 Task: Look for products in the category "Cereal" with chocolate flavor.
Action: Mouse moved to (941, 328)
Screenshot: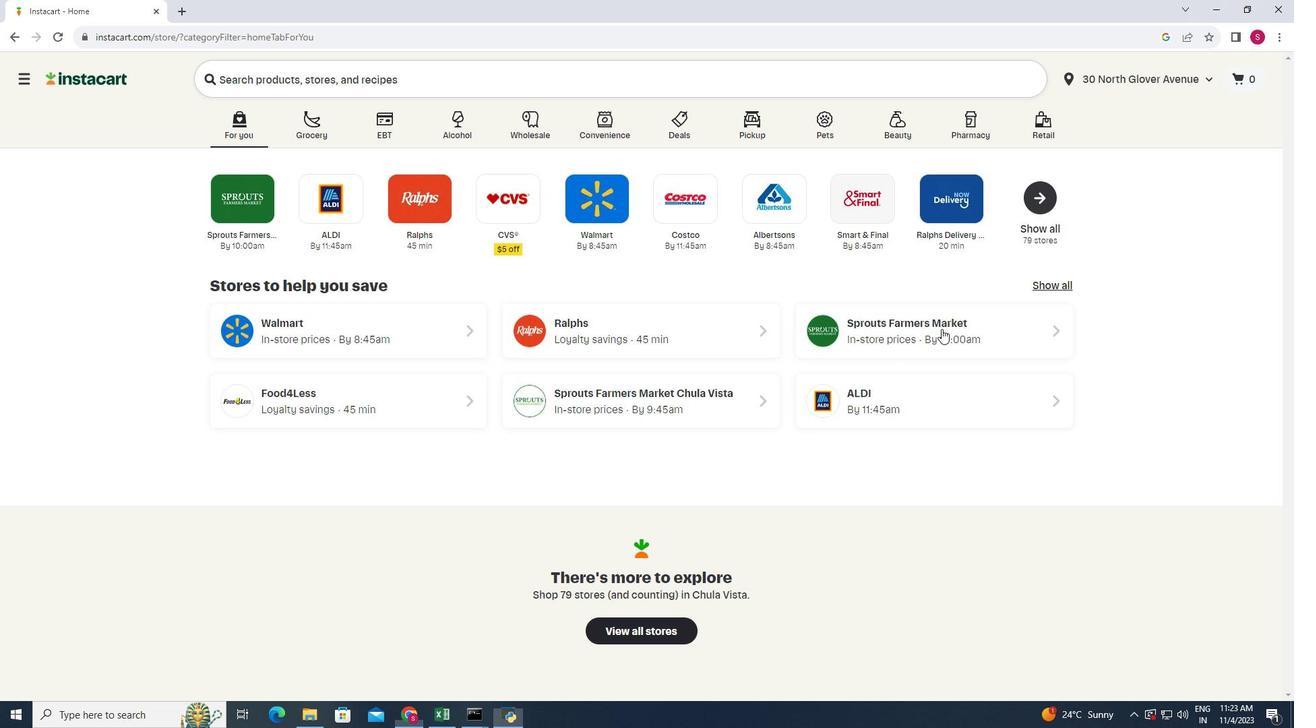 
Action: Mouse pressed left at (941, 328)
Screenshot: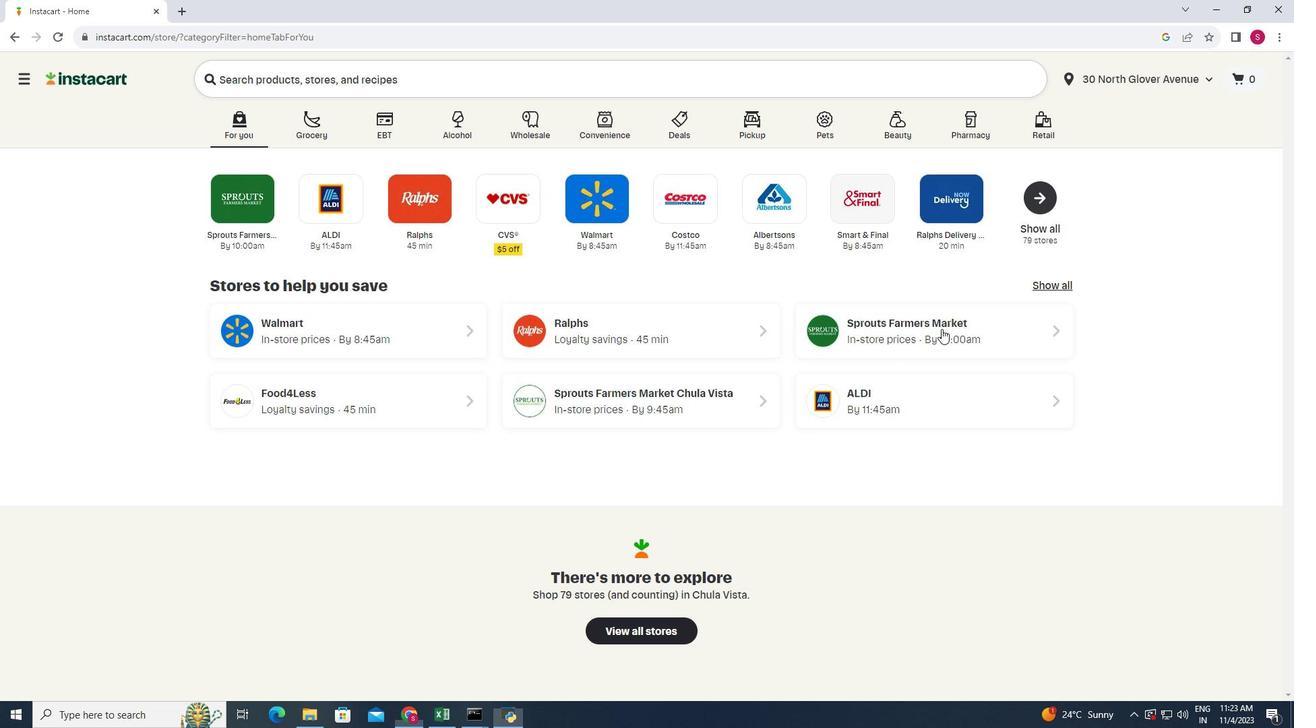 
Action: Mouse moved to (41, 424)
Screenshot: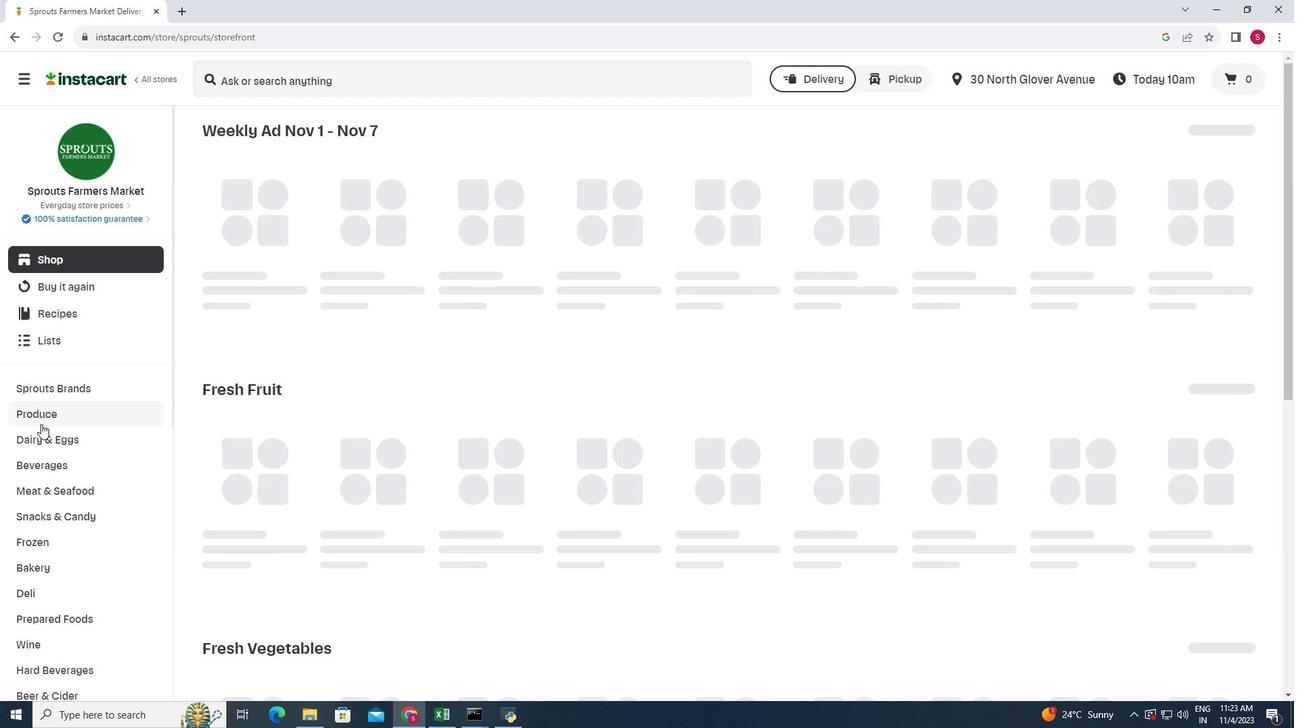 
Action: Mouse scrolled (41, 423) with delta (0, 0)
Screenshot: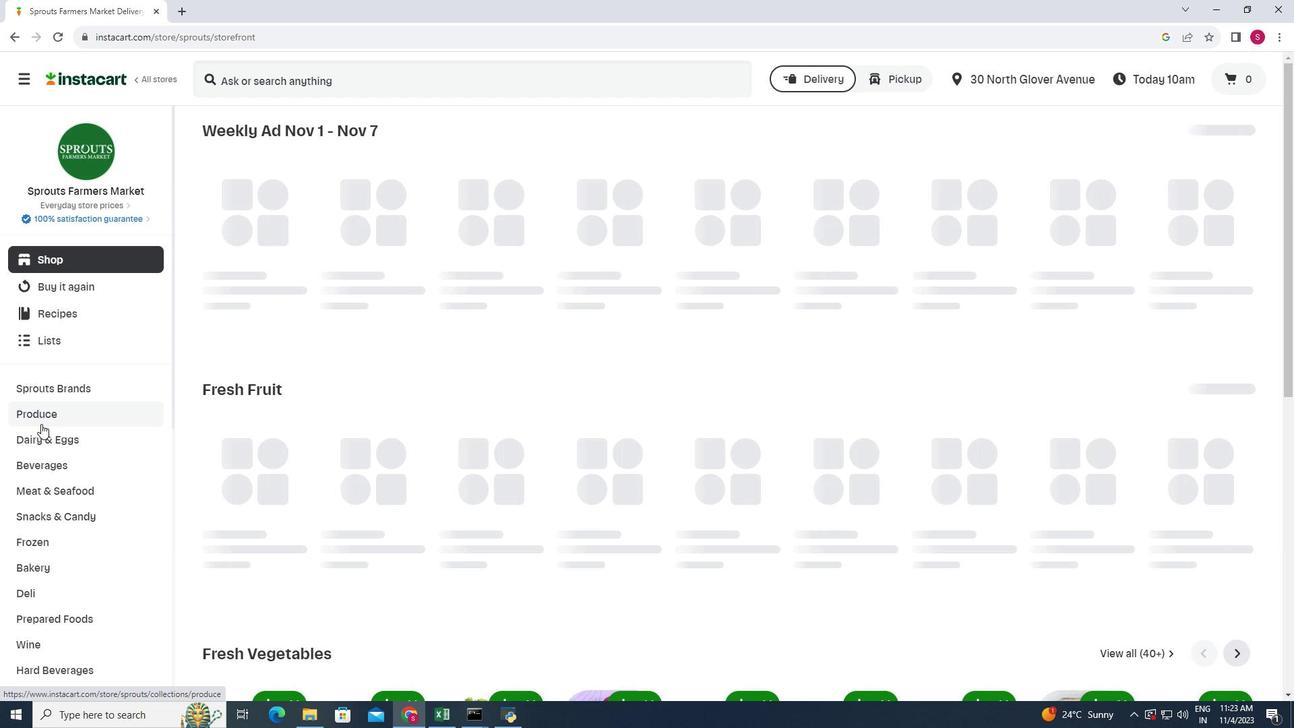 
Action: Mouse scrolled (41, 423) with delta (0, 0)
Screenshot: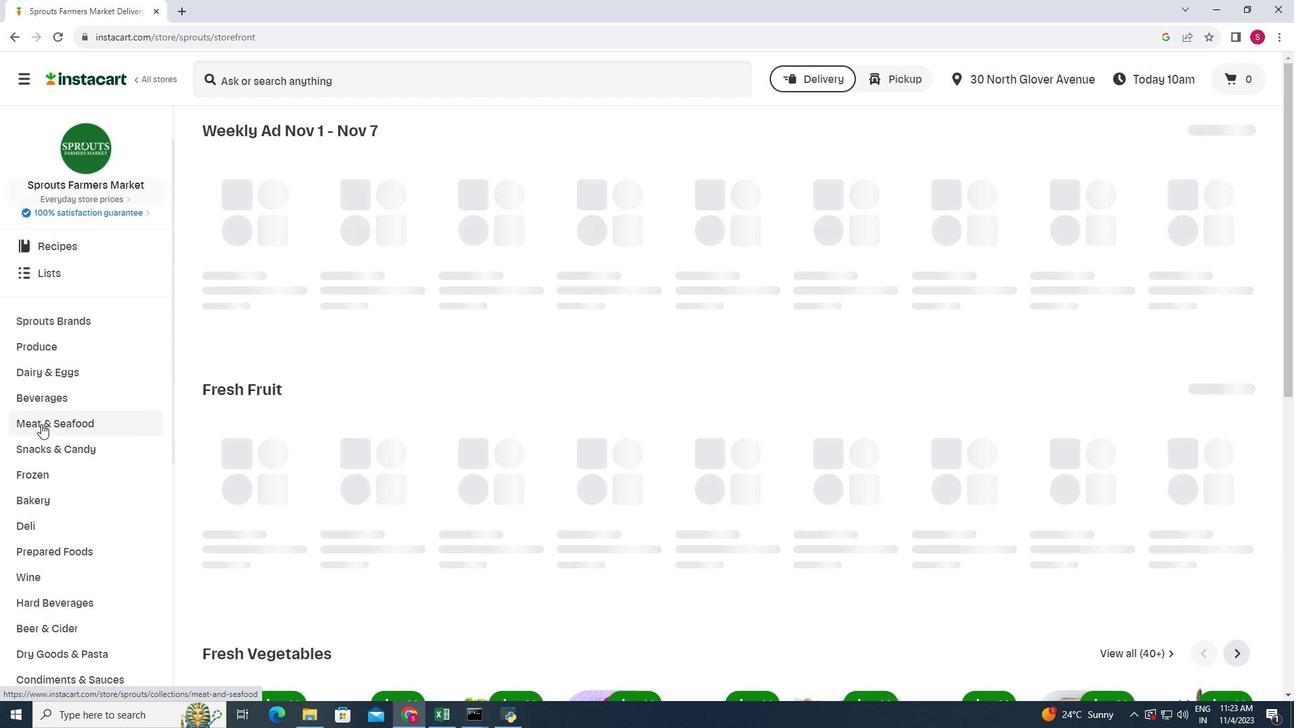 
Action: Mouse moved to (37, 538)
Screenshot: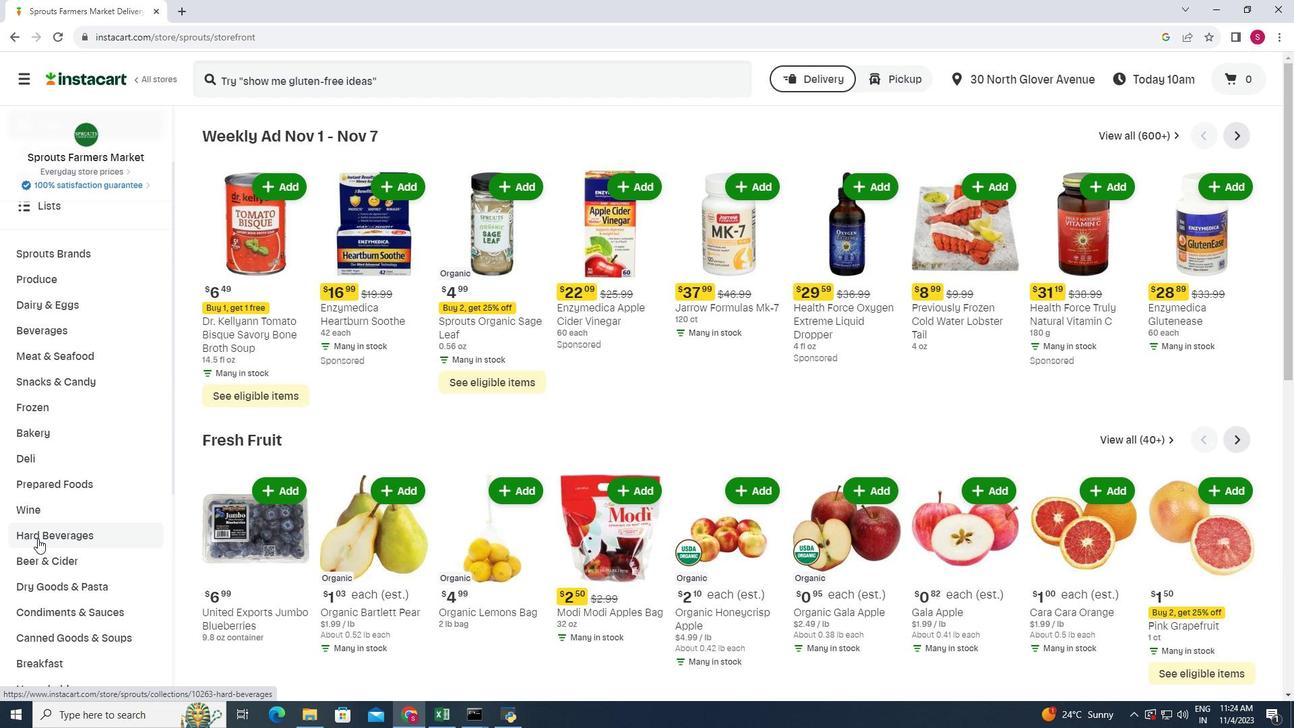 
Action: Mouse scrolled (37, 537) with delta (0, 0)
Screenshot: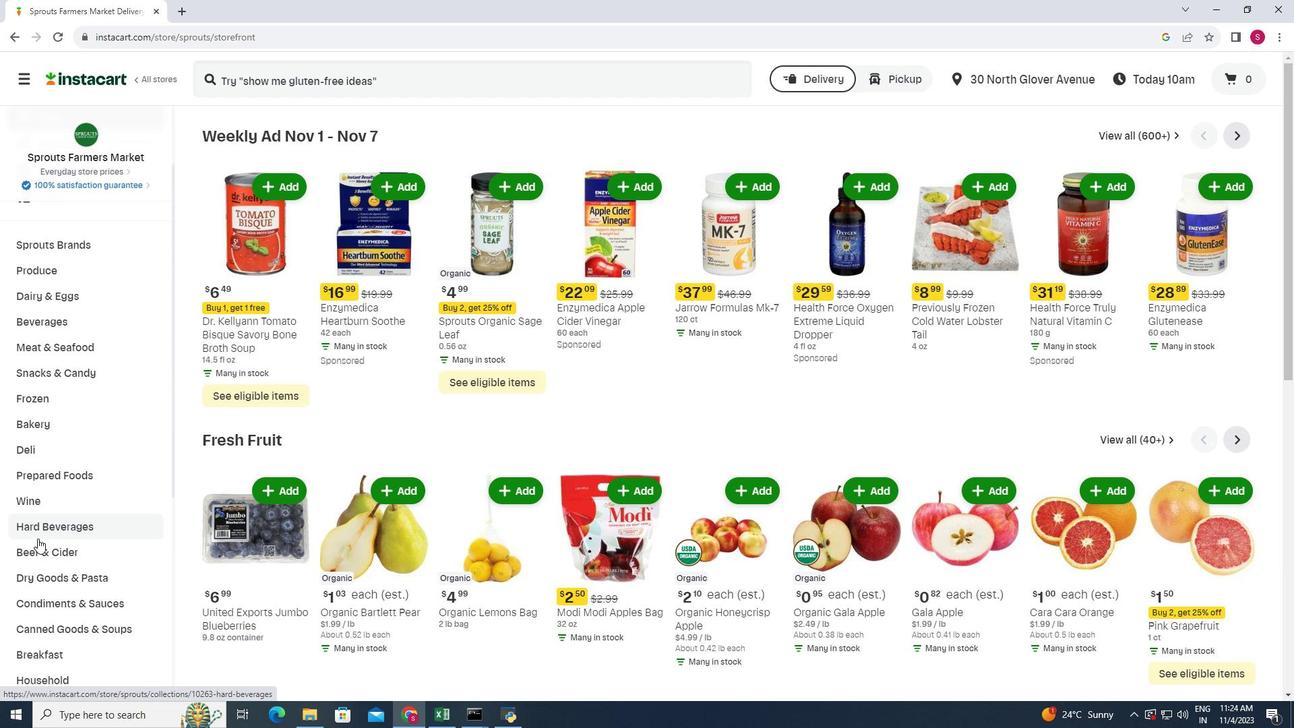 
Action: Mouse moved to (34, 594)
Screenshot: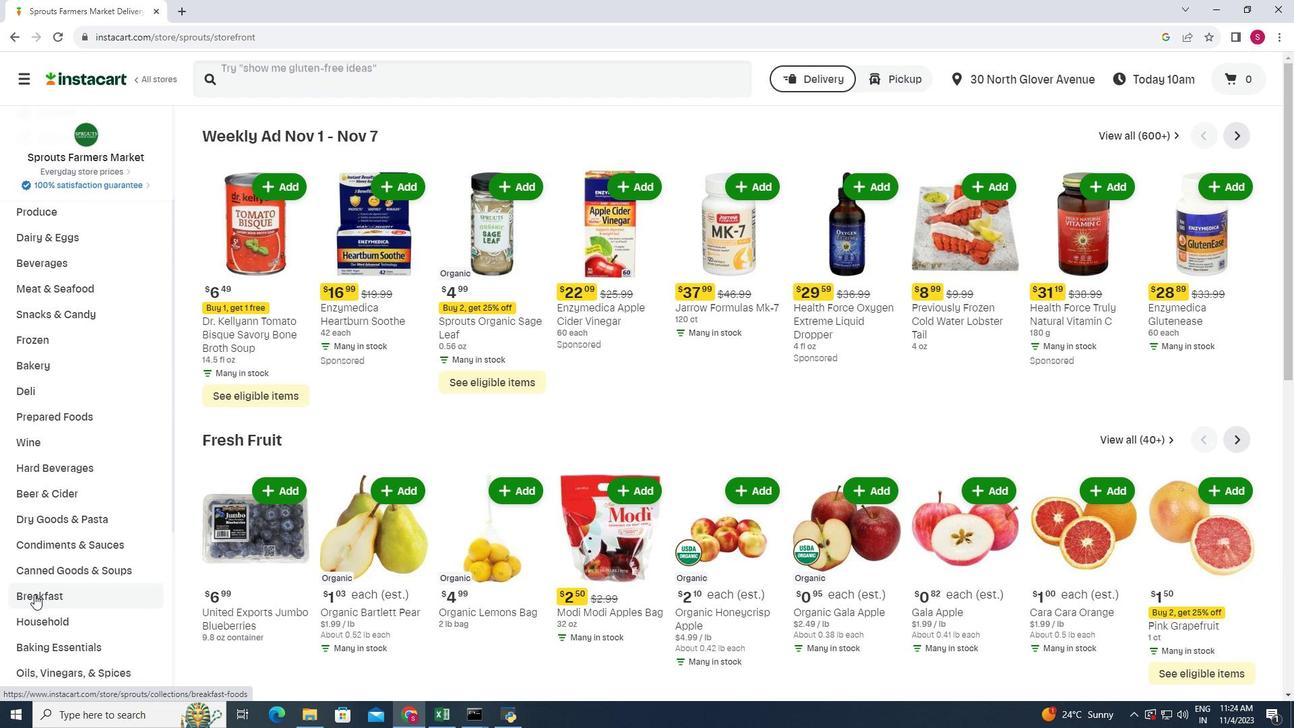 
Action: Mouse pressed left at (34, 594)
Screenshot: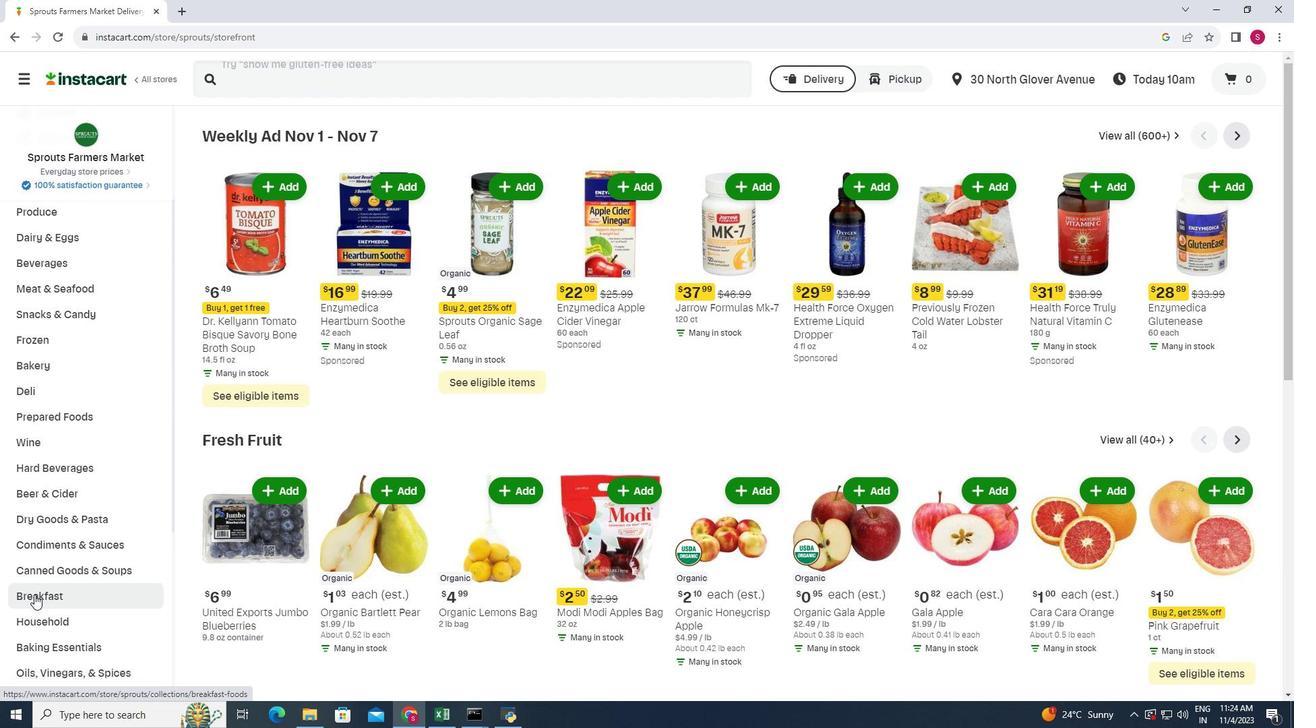 
Action: Mouse moved to (1000, 163)
Screenshot: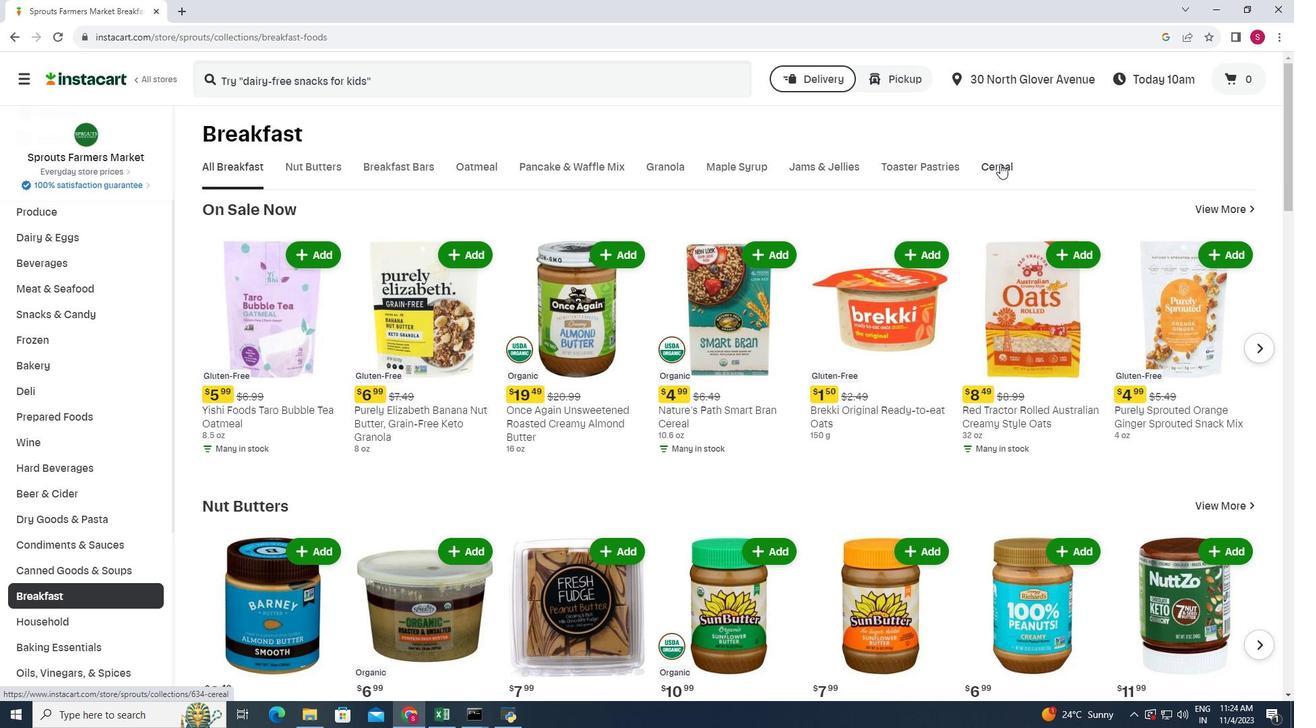 
Action: Mouse pressed left at (1000, 163)
Screenshot: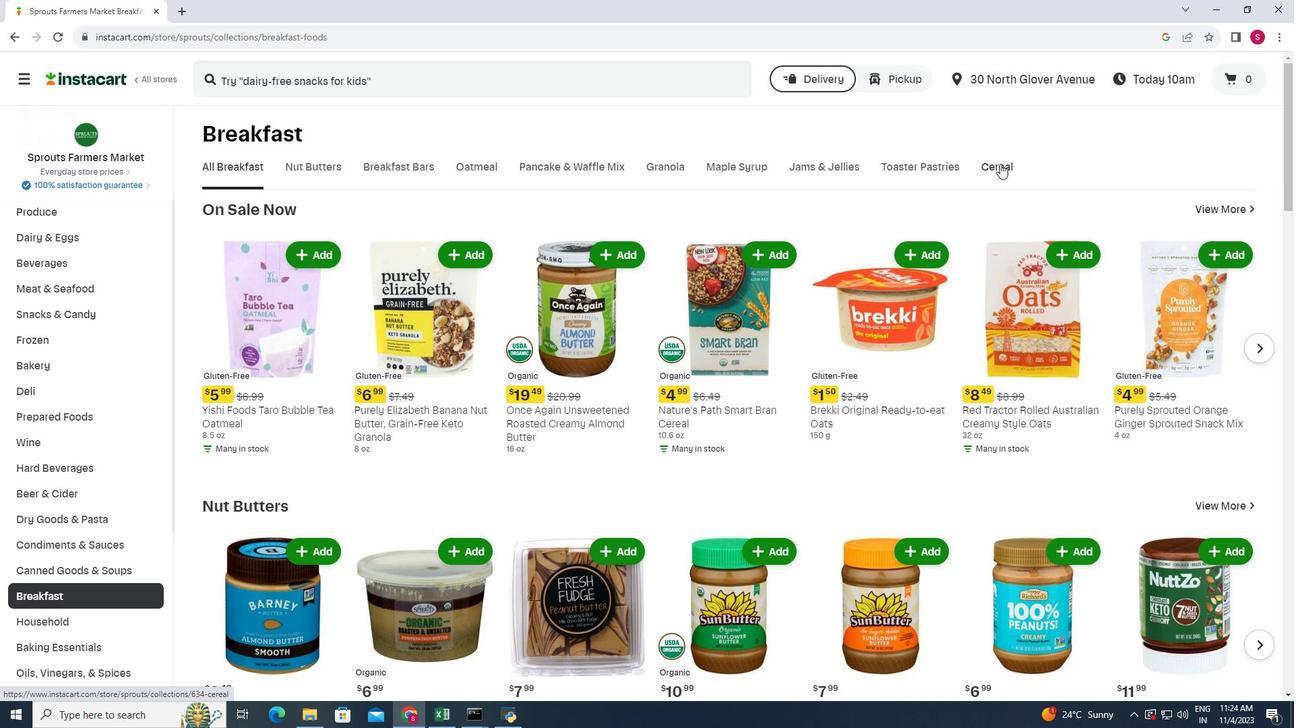 
Action: Mouse moved to (244, 223)
Screenshot: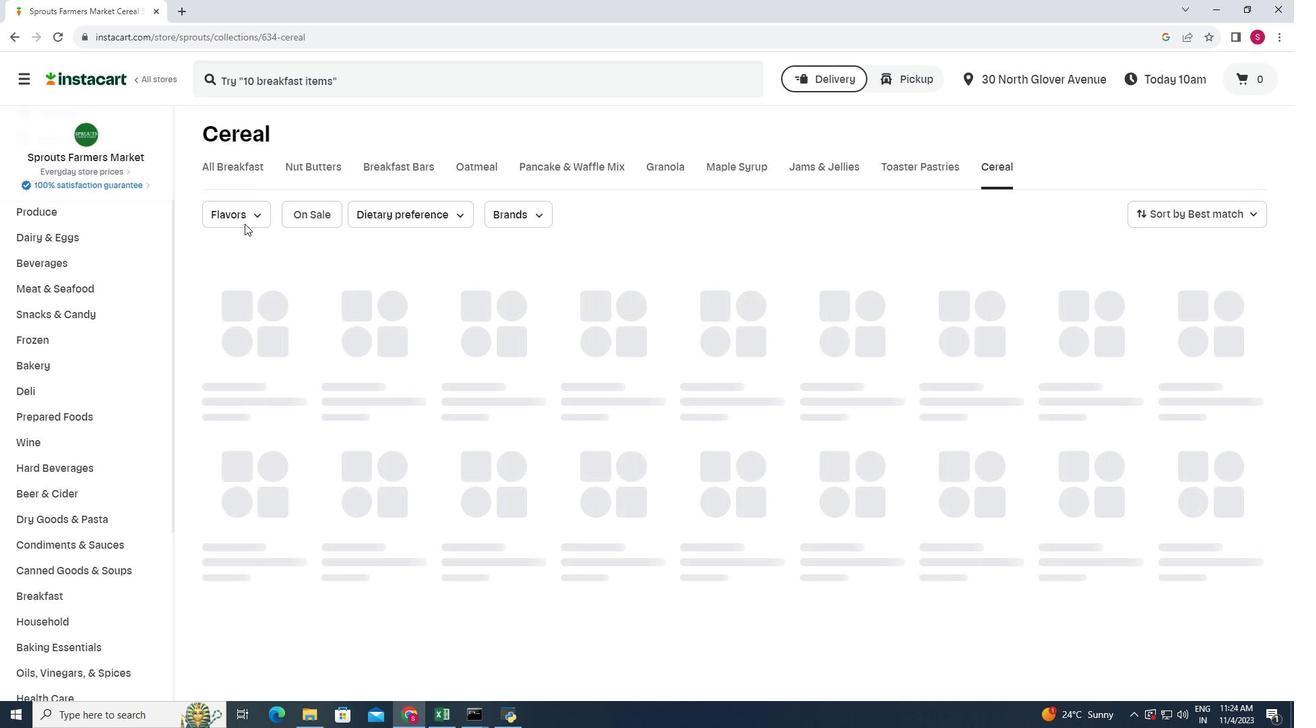 
Action: Mouse pressed left at (244, 223)
Screenshot: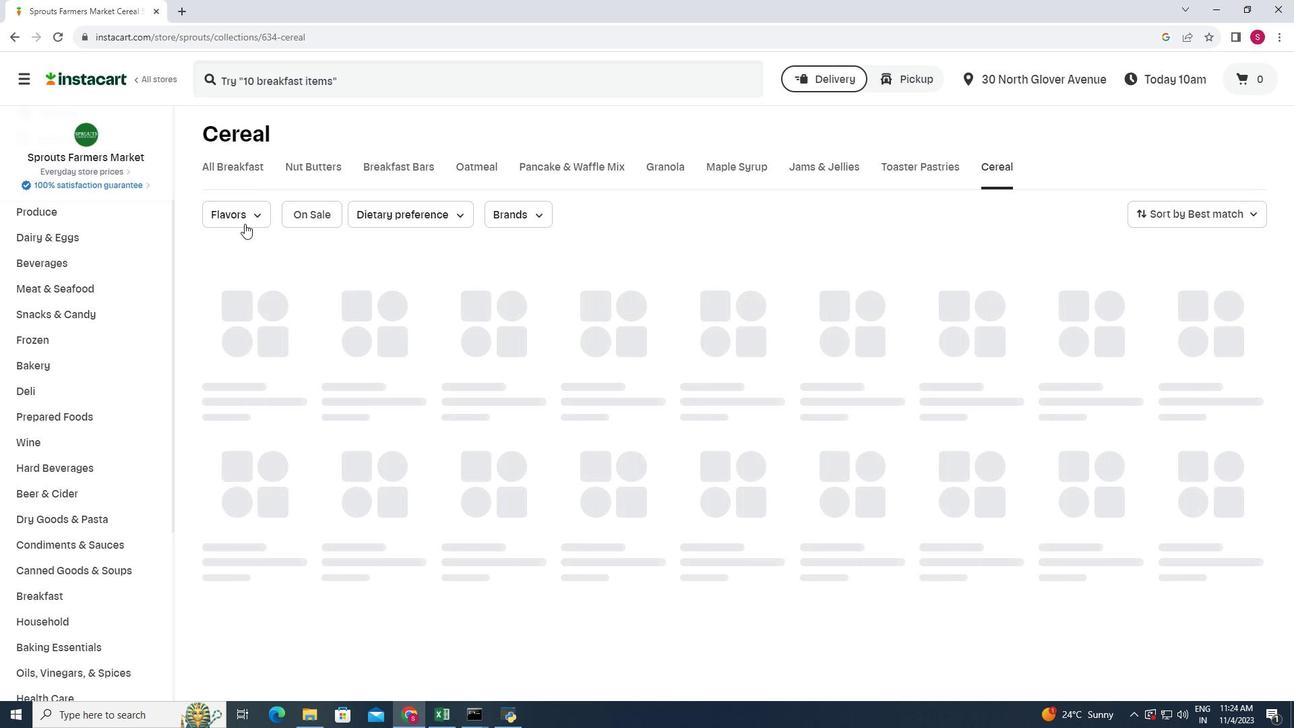 
Action: Mouse moved to (256, 312)
Screenshot: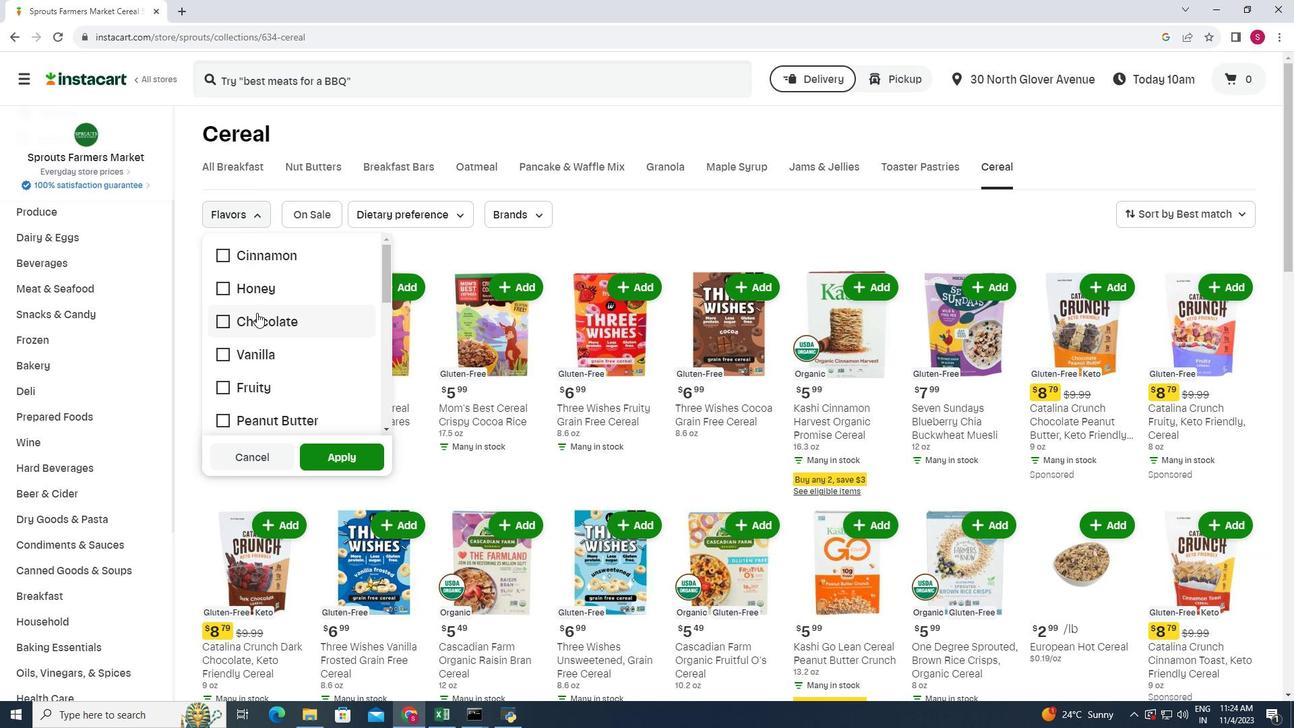 
Action: Mouse pressed left at (256, 312)
Screenshot: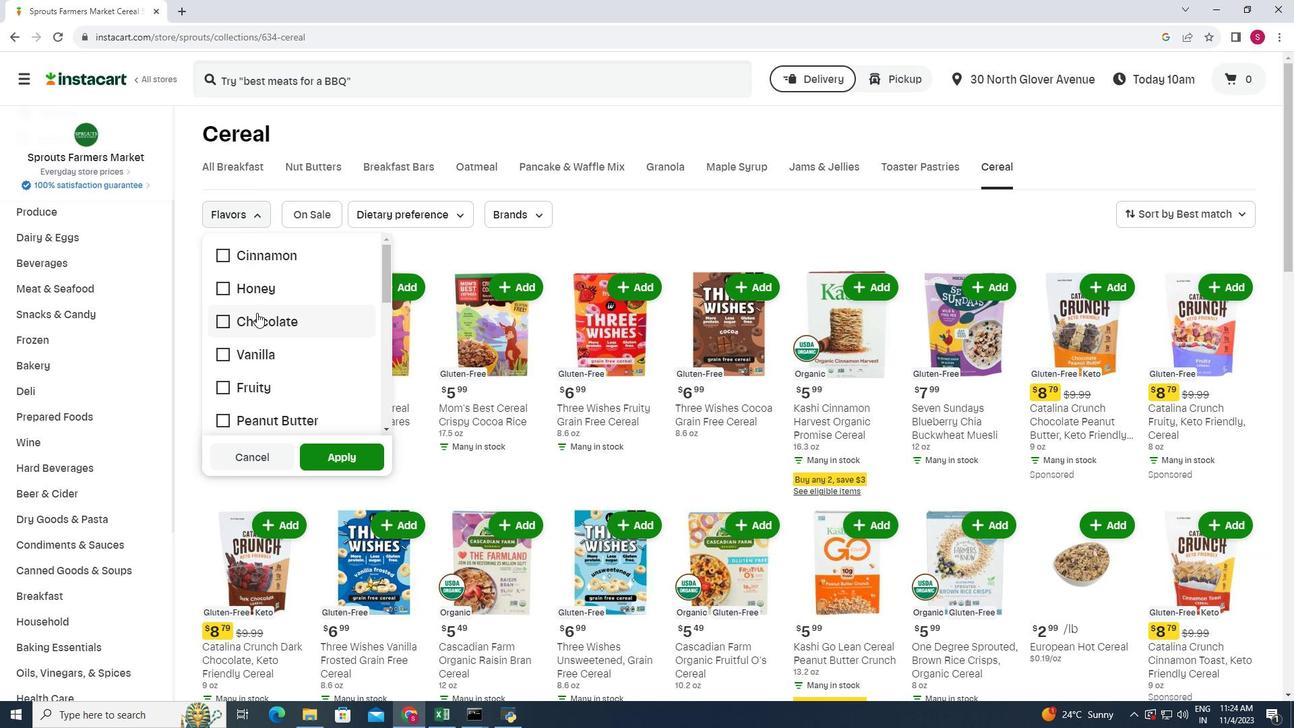 
Action: Mouse moved to (310, 460)
Screenshot: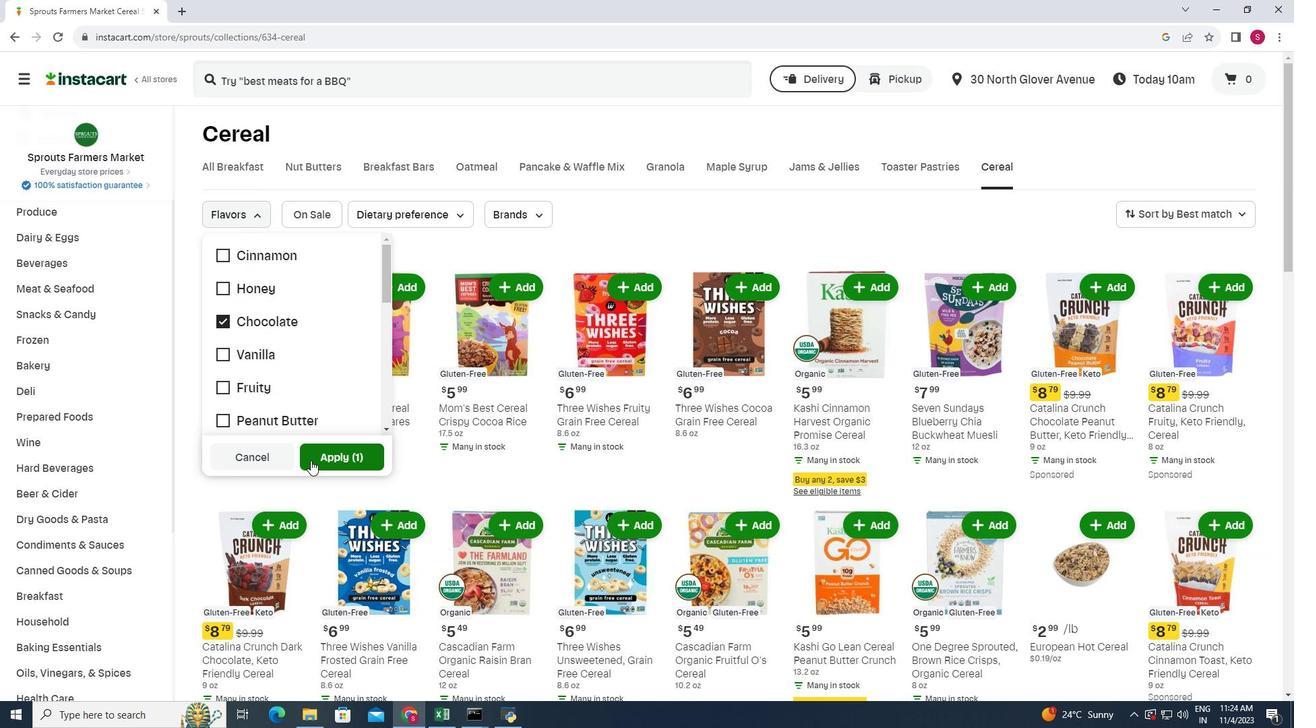 
Action: Mouse pressed left at (310, 460)
Screenshot: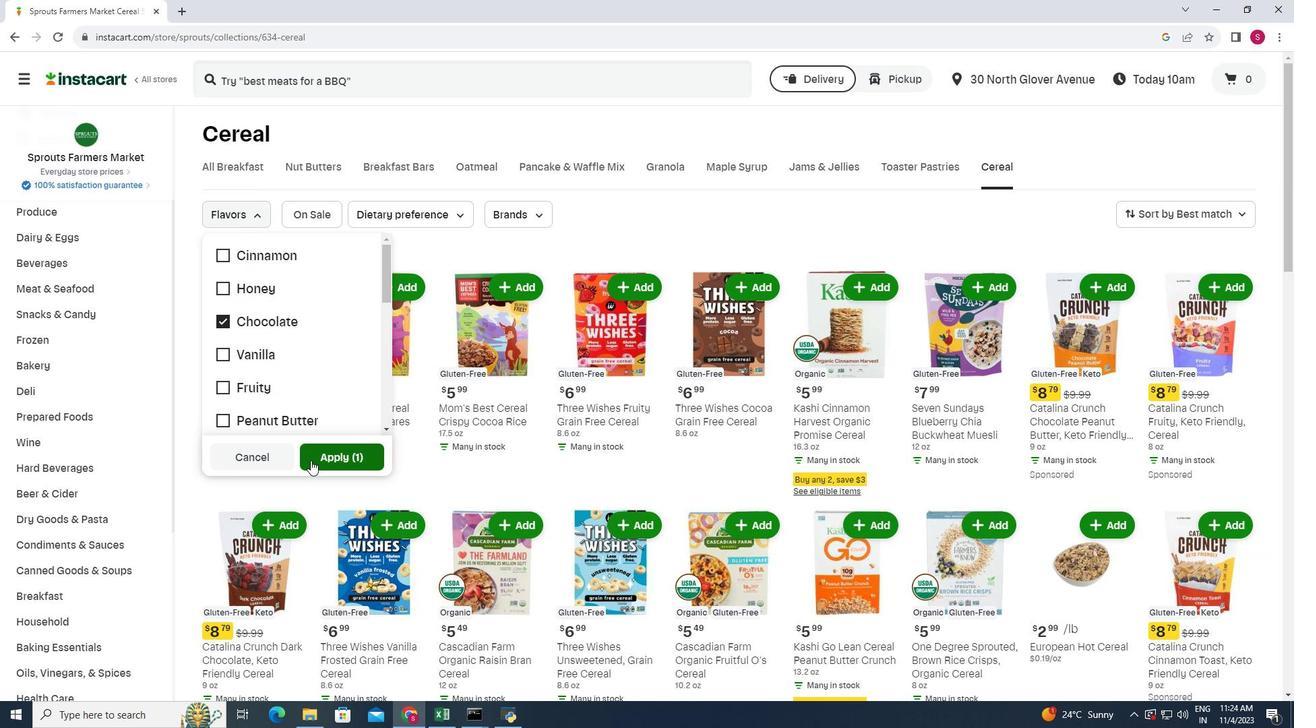 
Action: Mouse moved to (310, 337)
Screenshot: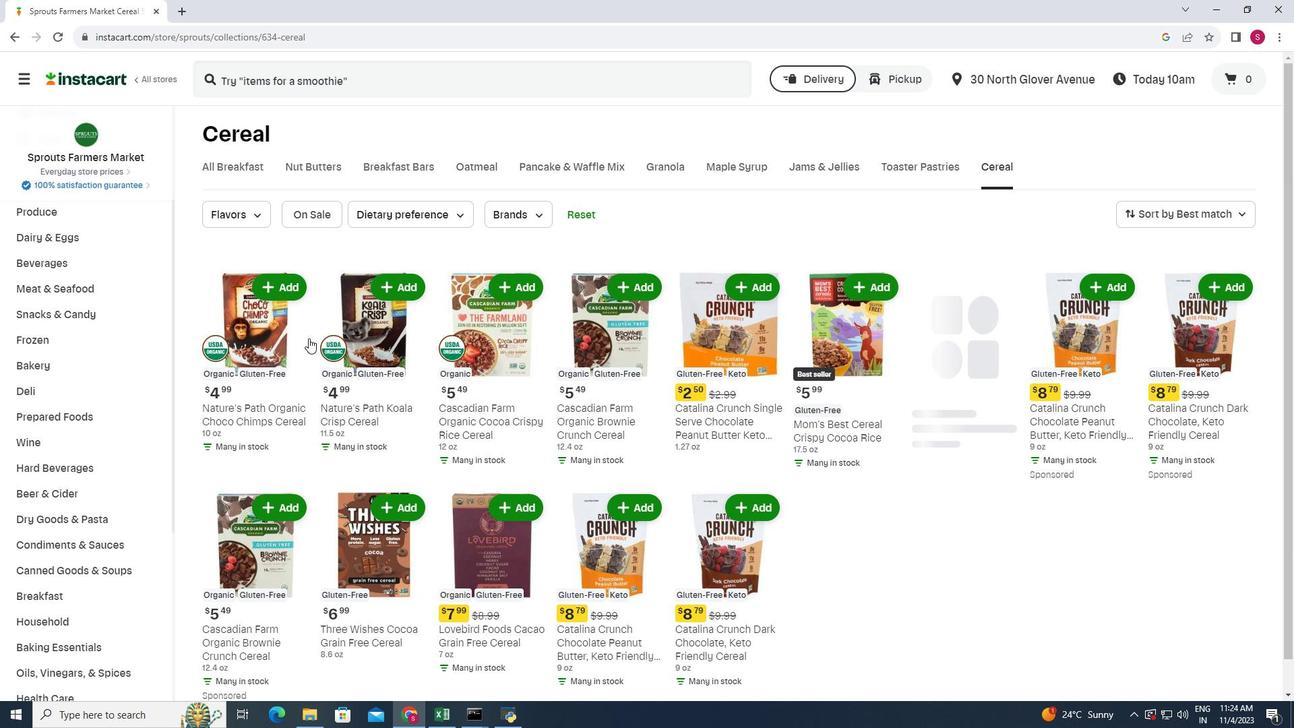 
Action: Mouse scrolled (310, 336) with delta (0, 0)
Screenshot: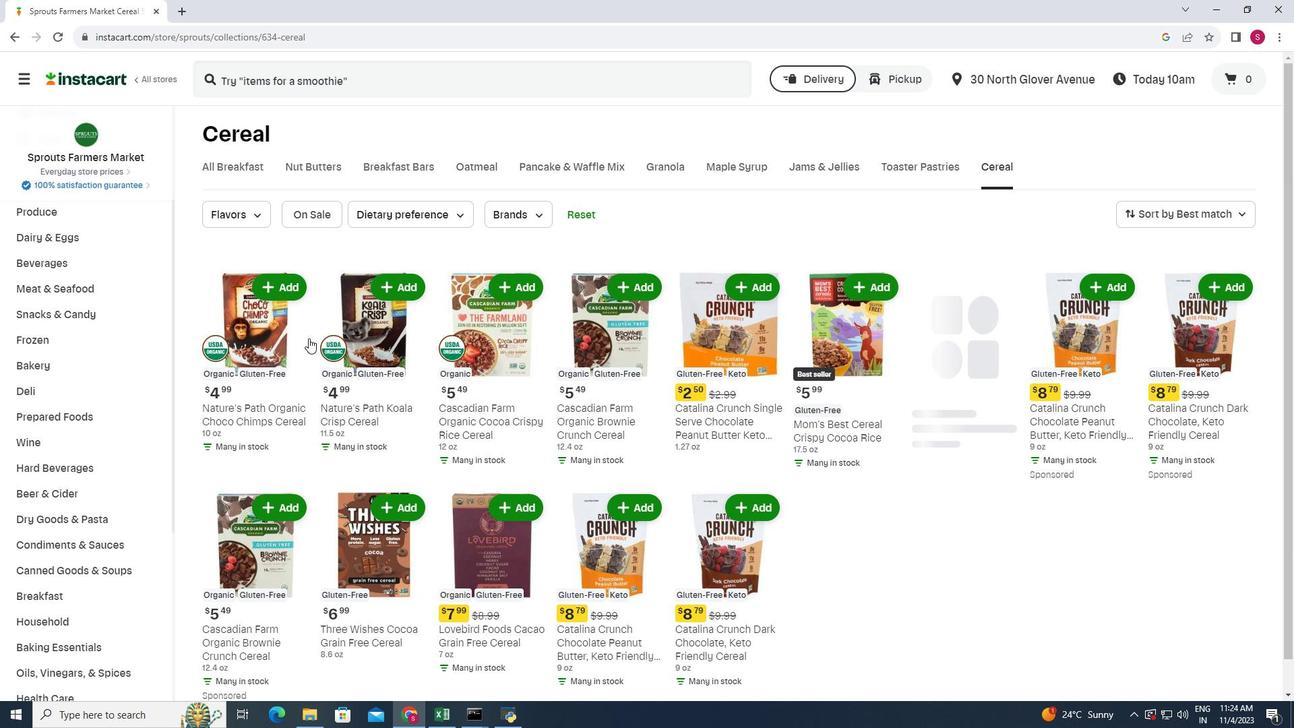 
Action: Mouse moved to (306, 343)
Screenshot: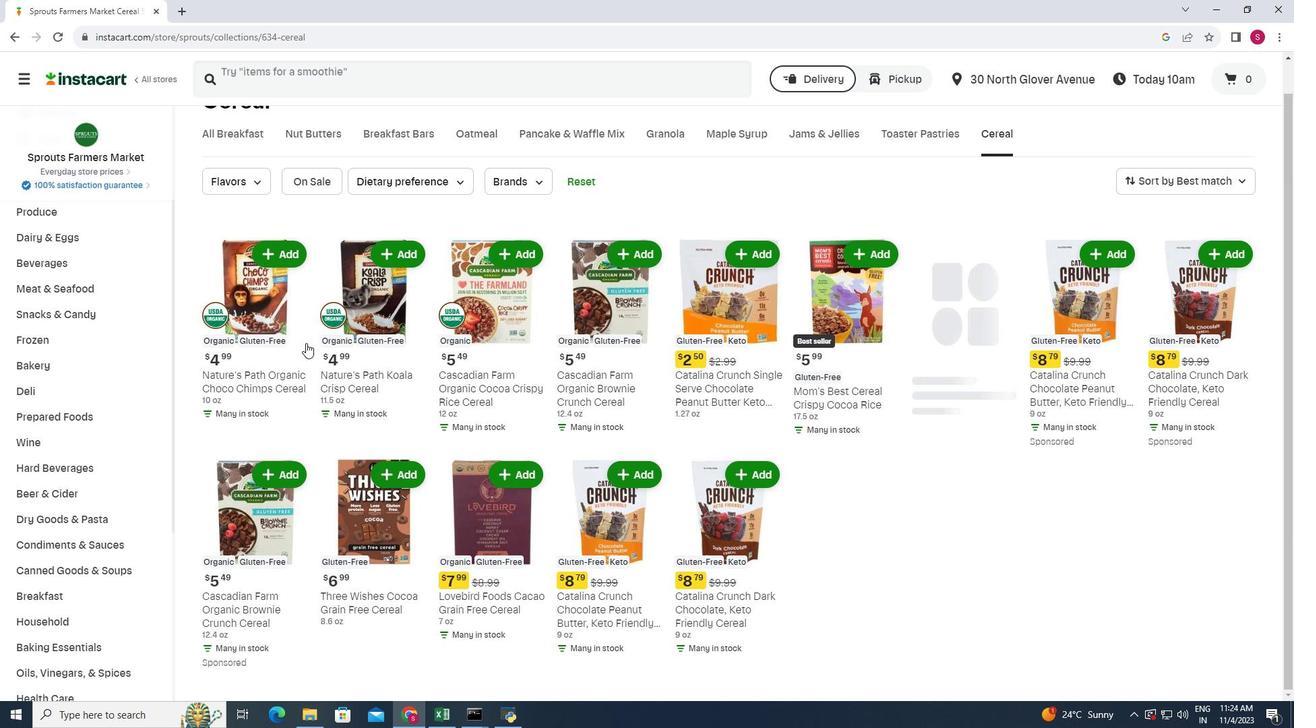 
Action: Mouse scrolled (306, 342) with delta (0, 0)
Screenshot: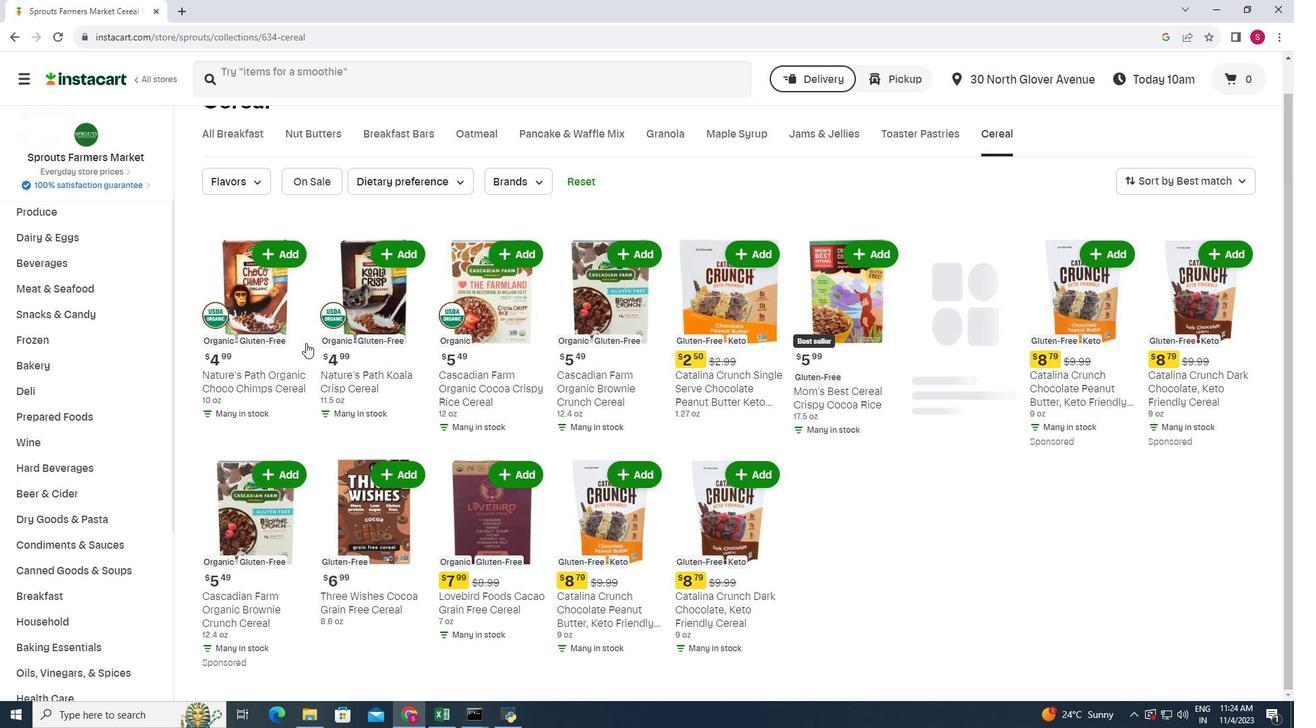 
Action: Mouse scrolled (306, 342) with delta (0, 0)
Screenshot: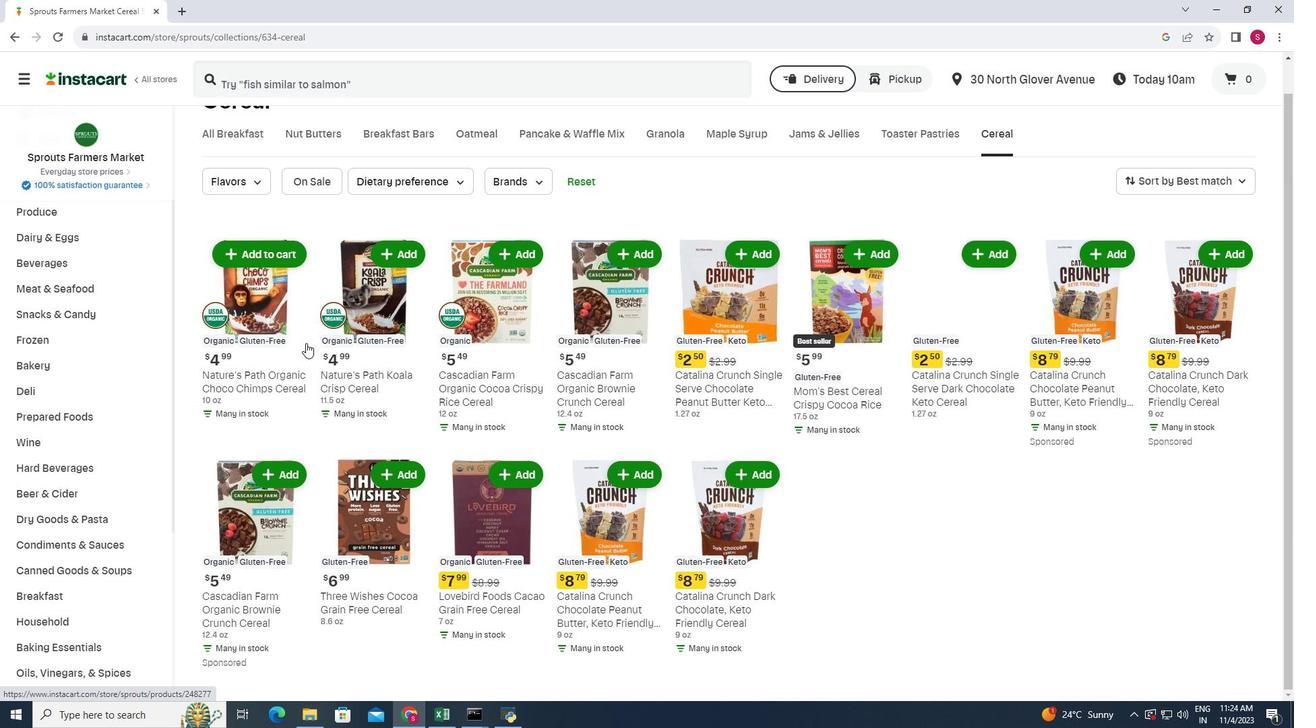 
